 Task: Send the file type as plain text.
Action: Mouse moved to (42, 72)
Screenshot: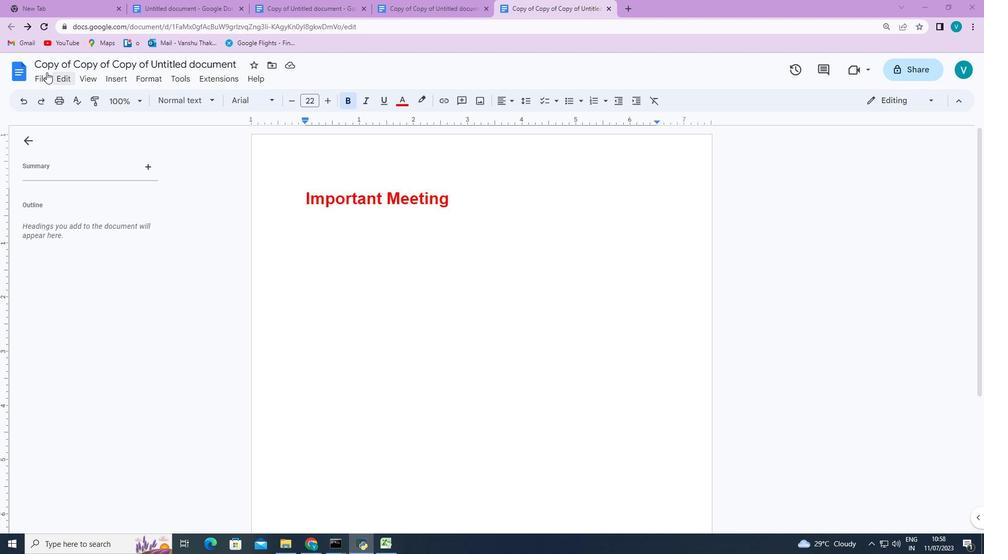 
Action: Mouse pressed left at (42, 72)
Screenshot: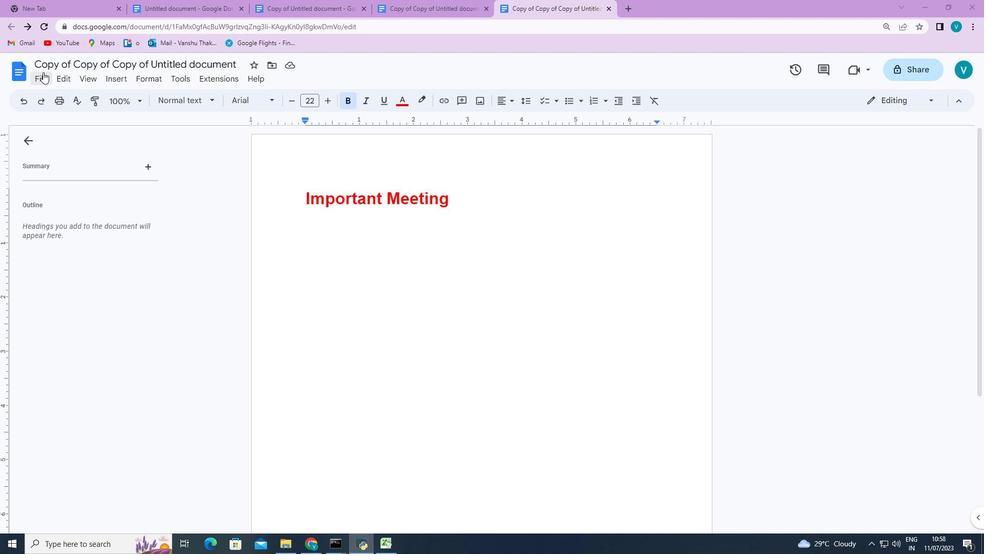 
Action: Mouse moved to (232, 184)
Screenshot: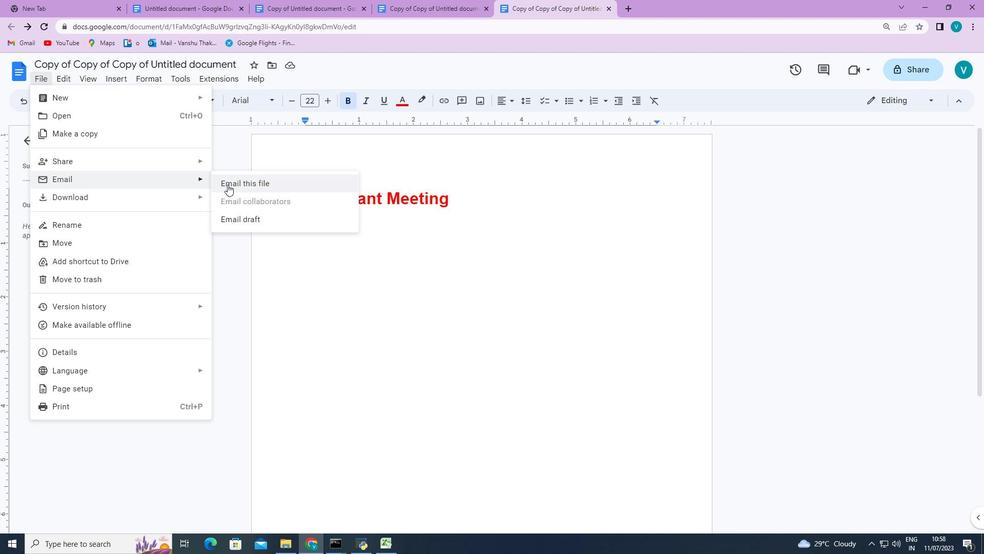 
Action: Mouse pressed left at (232, 184)
Screenshot: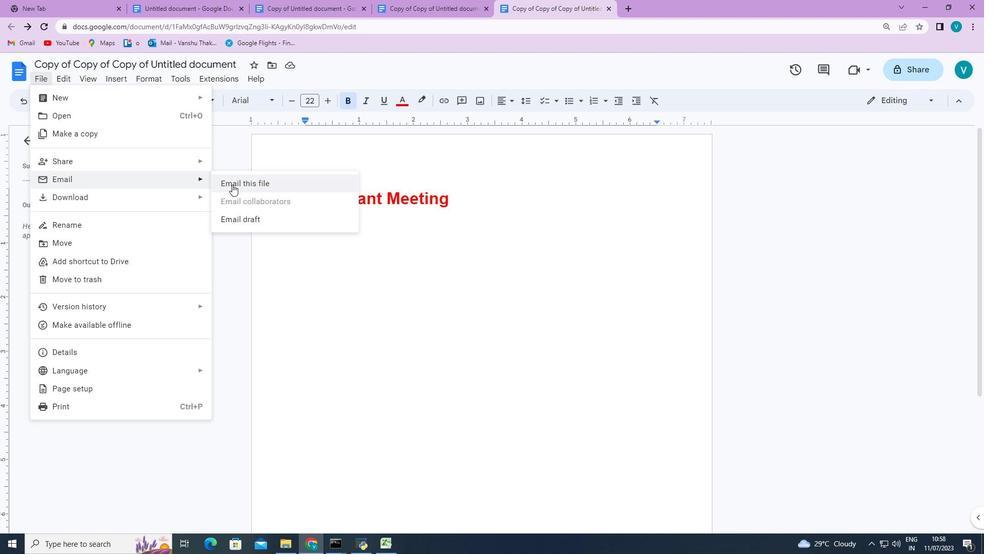 
Action: Mouse moved to (419, 383)
Screenshot: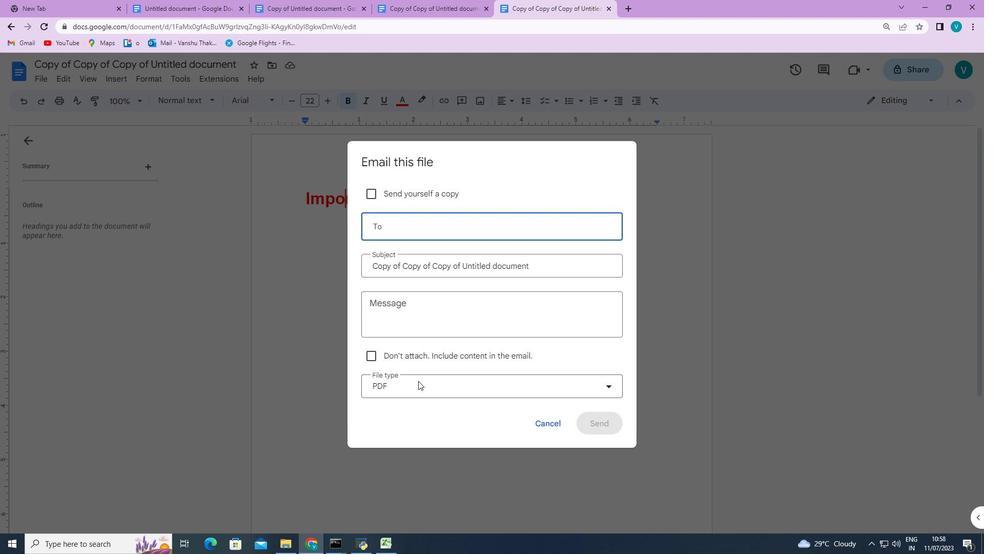 
Action: Mouse pressed left at (419, 383)
Screenshot: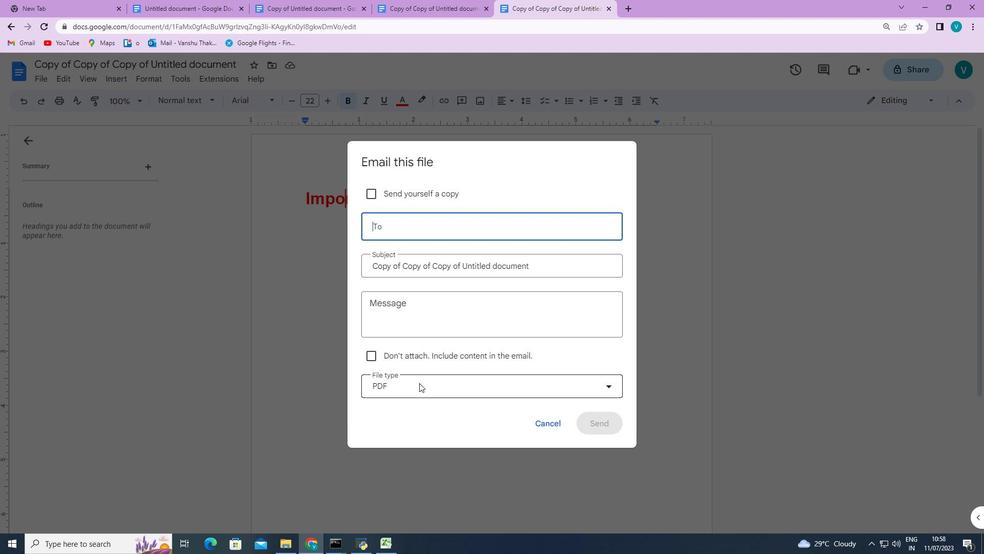 
Action: Mouse moved to (432, 500)
Screenshot: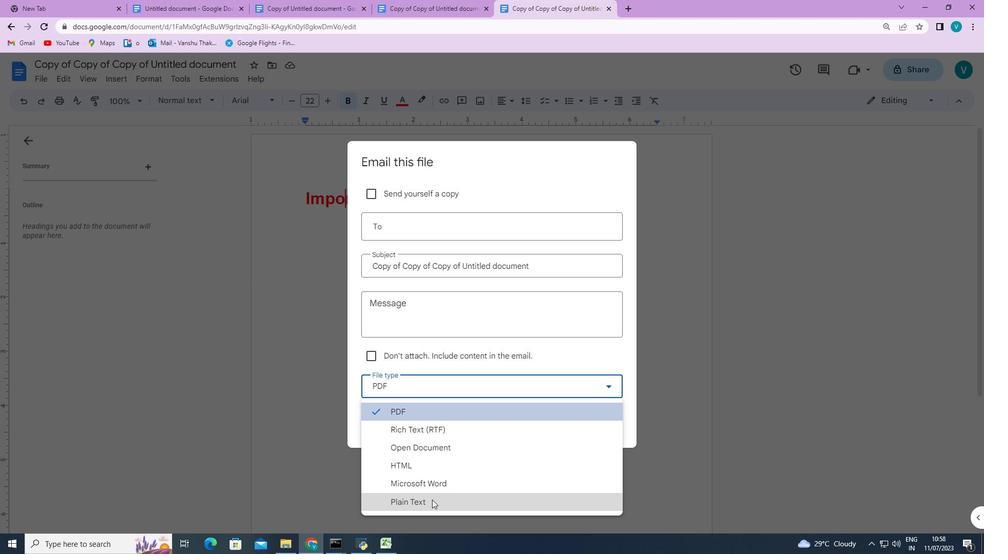 
Action: Mouse pressed left at (432, 500)
Screenshot: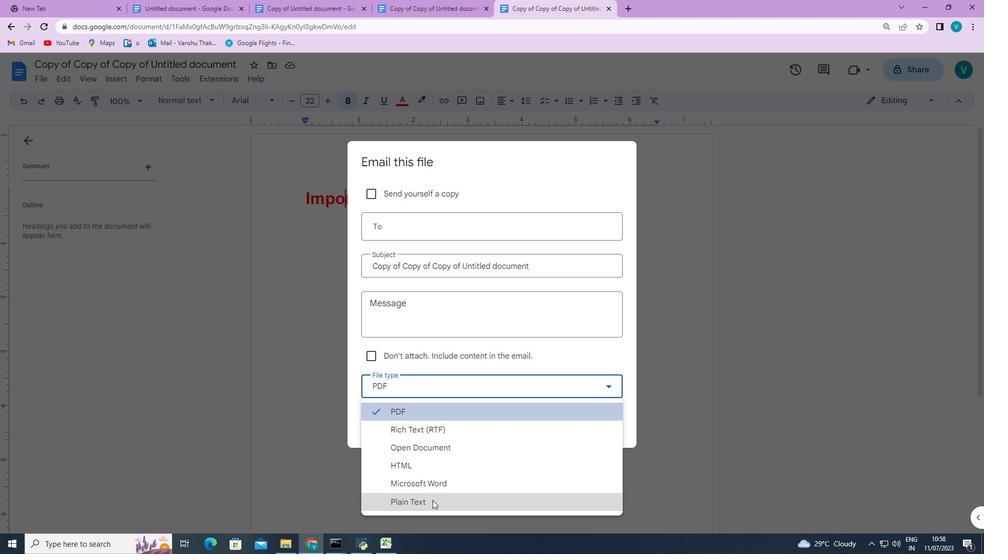 
Action: Mouse moved to (446, 230)
Screenshot: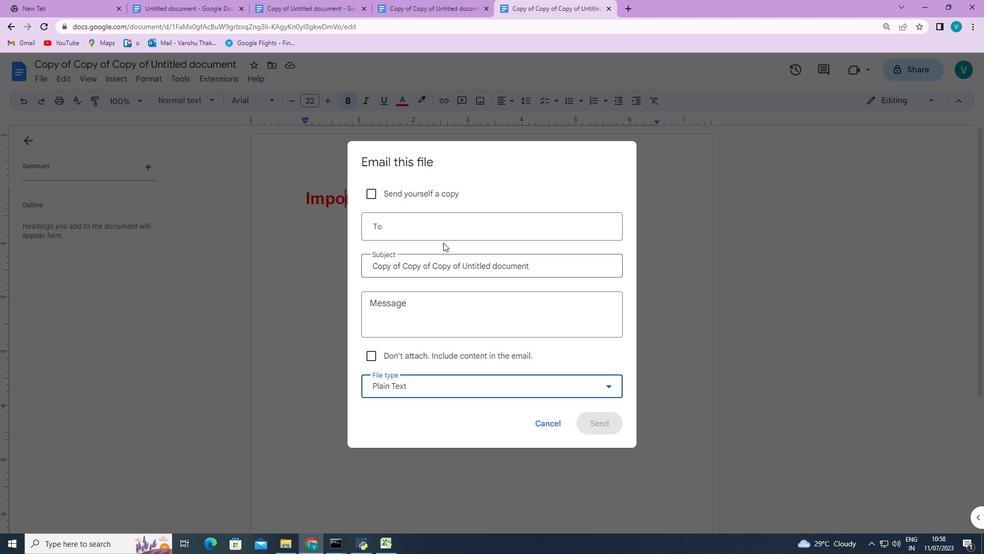 
Action: Mouse pressed left at (446, 230)
Screenshot: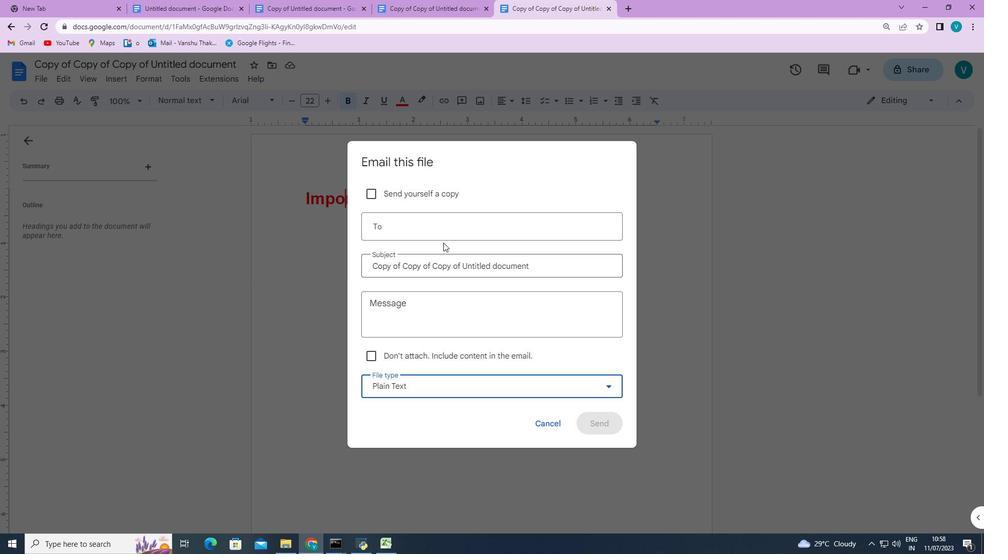 
Action: Mouse moved to (447, 260)
Screenshot: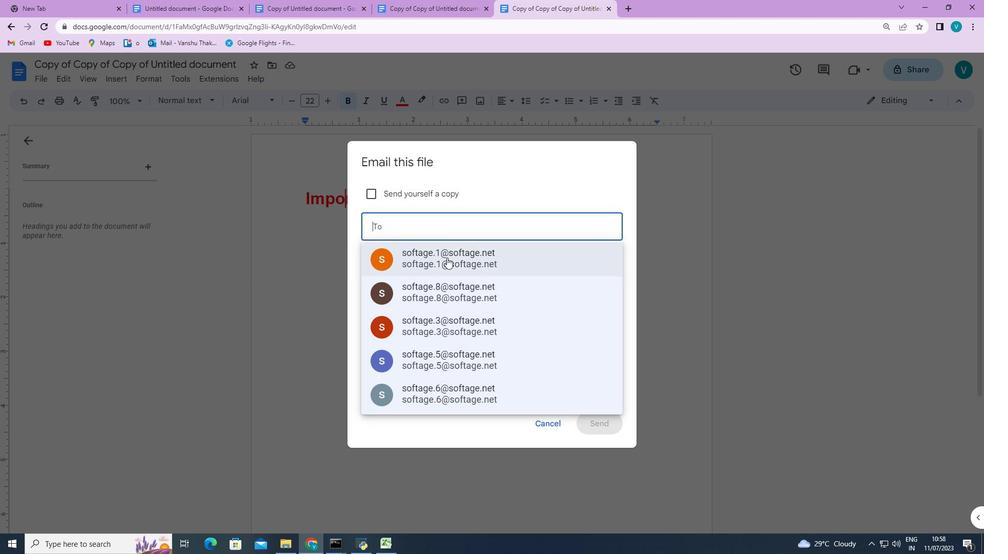 
Action: Mouse pressed left at (447, 260)
Screenshot: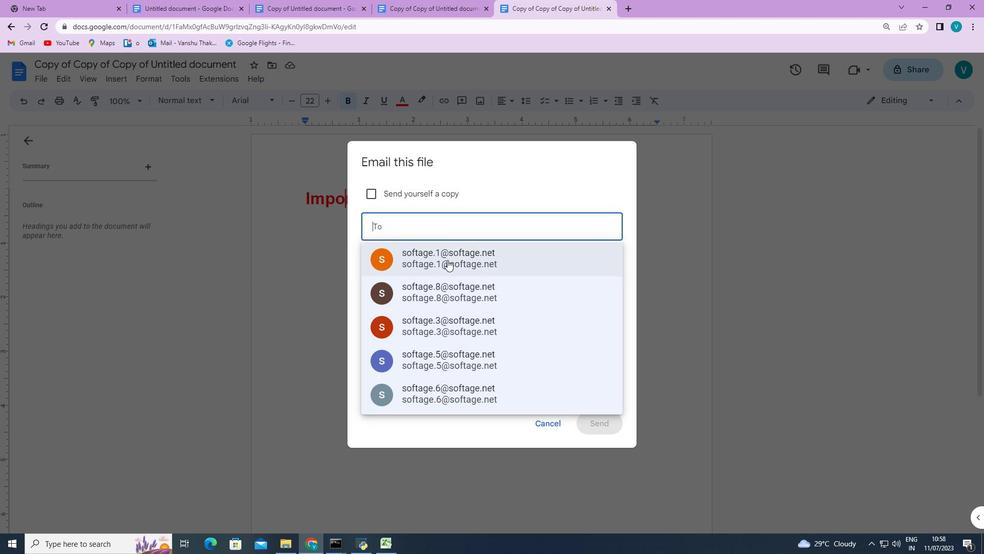 
Action: Mouse moved to (612, 426)
Screenshot: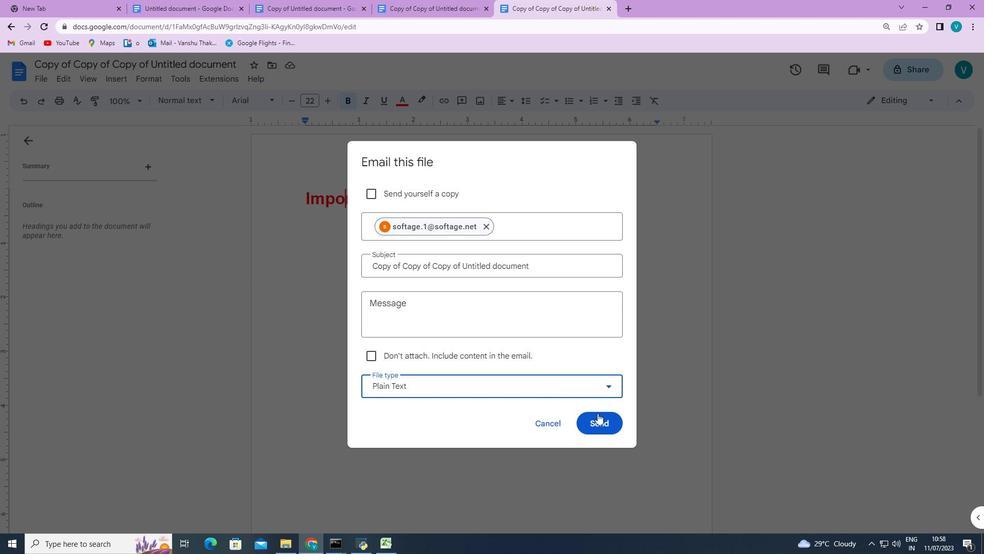 
Action: Mouse pressed left at (612, 426)
Screenshot: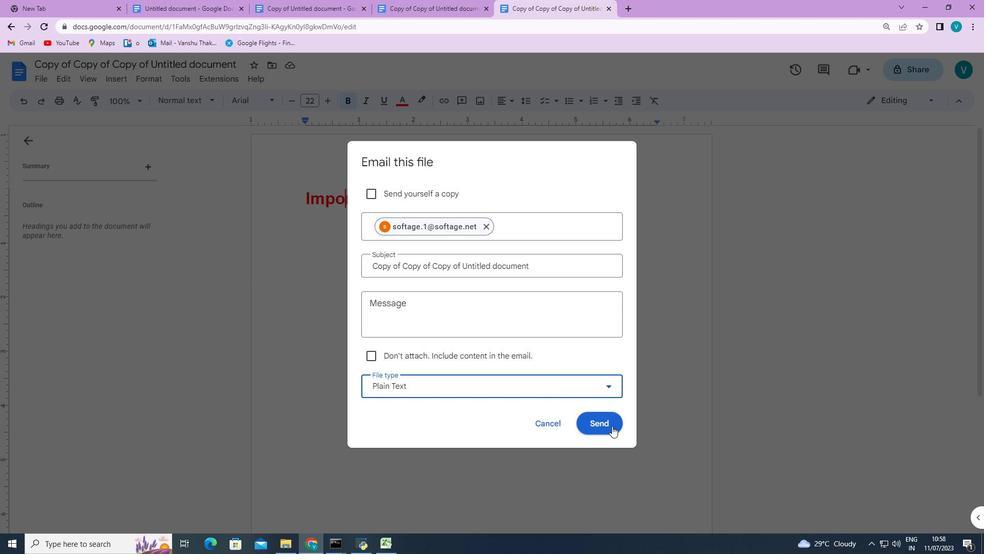 
